 Task: Change the calendar color for June 24, 2023, to pink.
Action: Mouse moved to (19, 71)
Screenshot: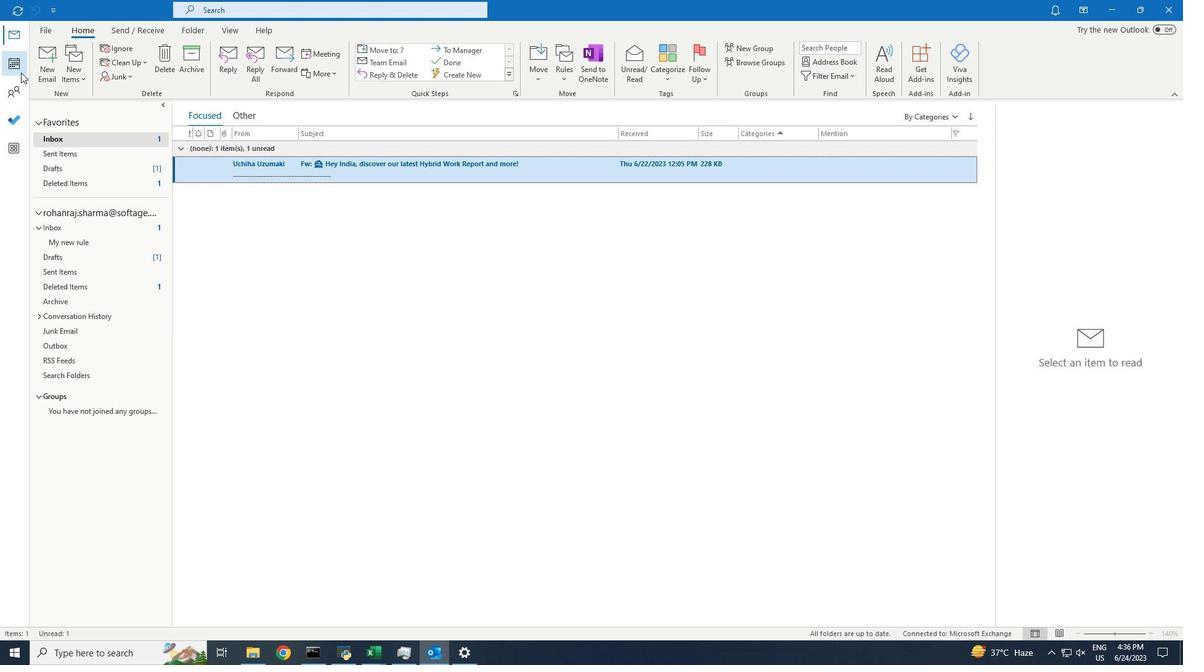 
Action: Mouse pressed left at (19, 71)
Screenshot: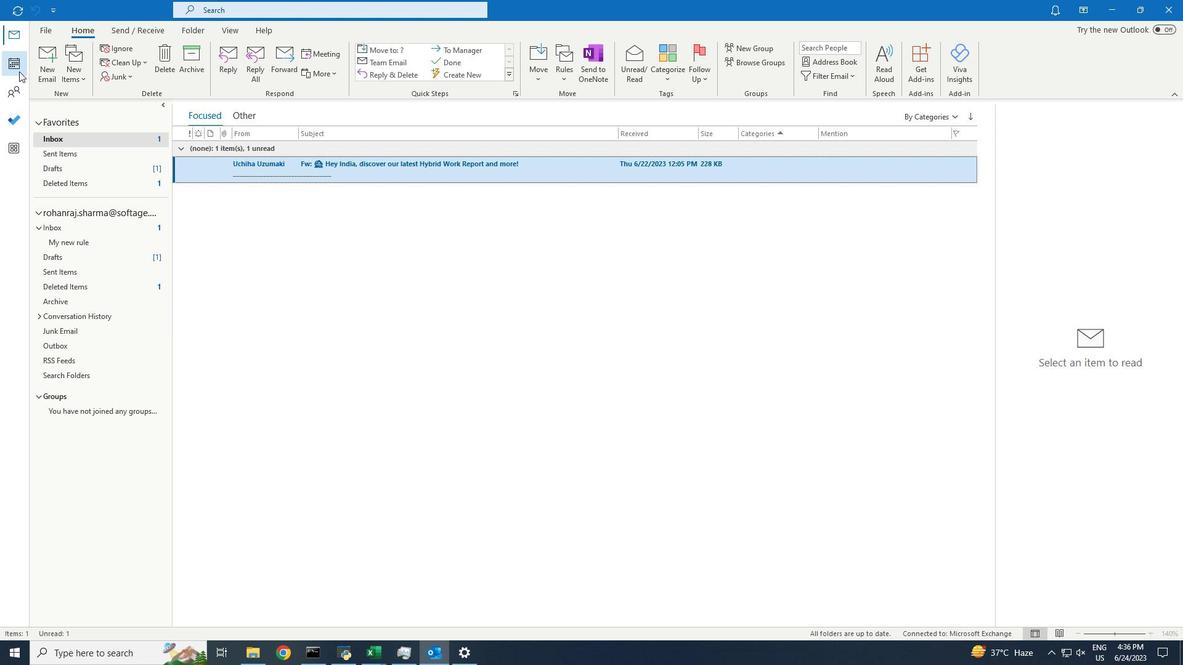 
Action: Mouse moved to (234, 30)
Screenshot: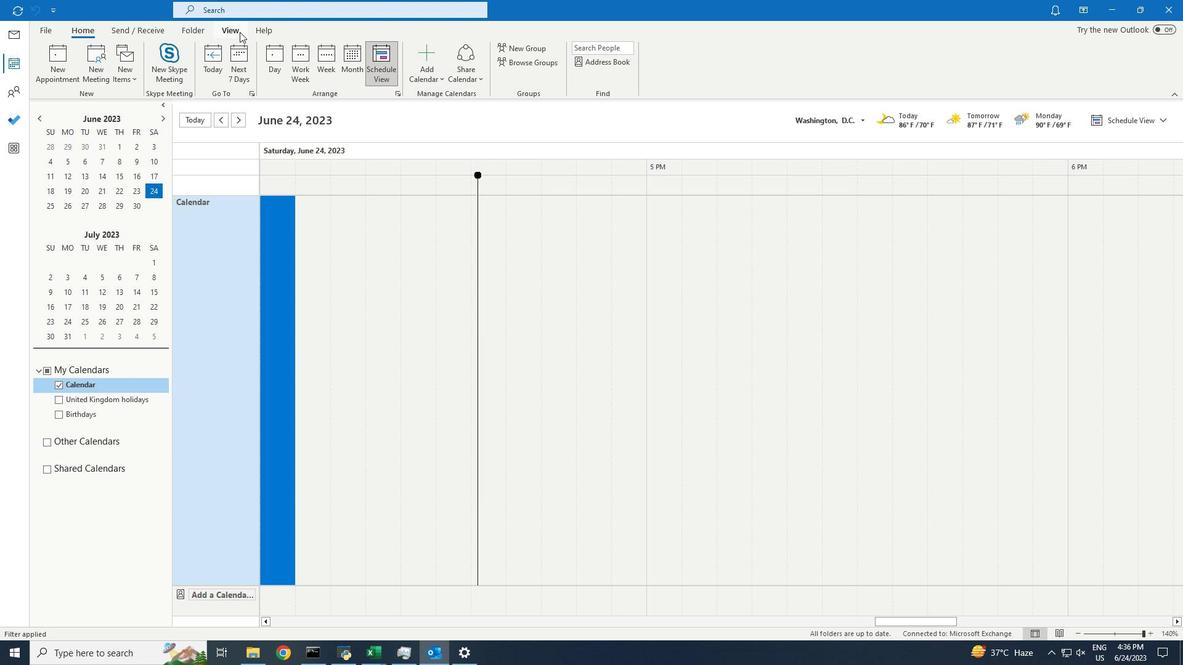 
Action: Mouse pressed left at (234, 30)
Screenshot: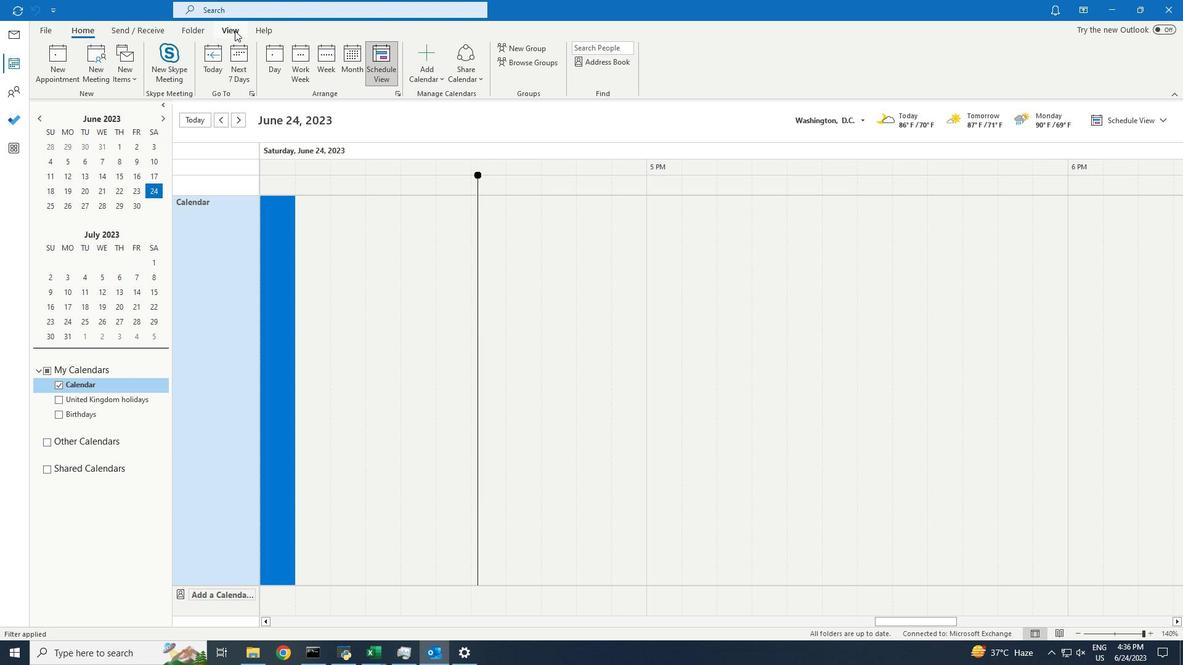 
Action: Mouse moved to (355, 79)
Screenshot: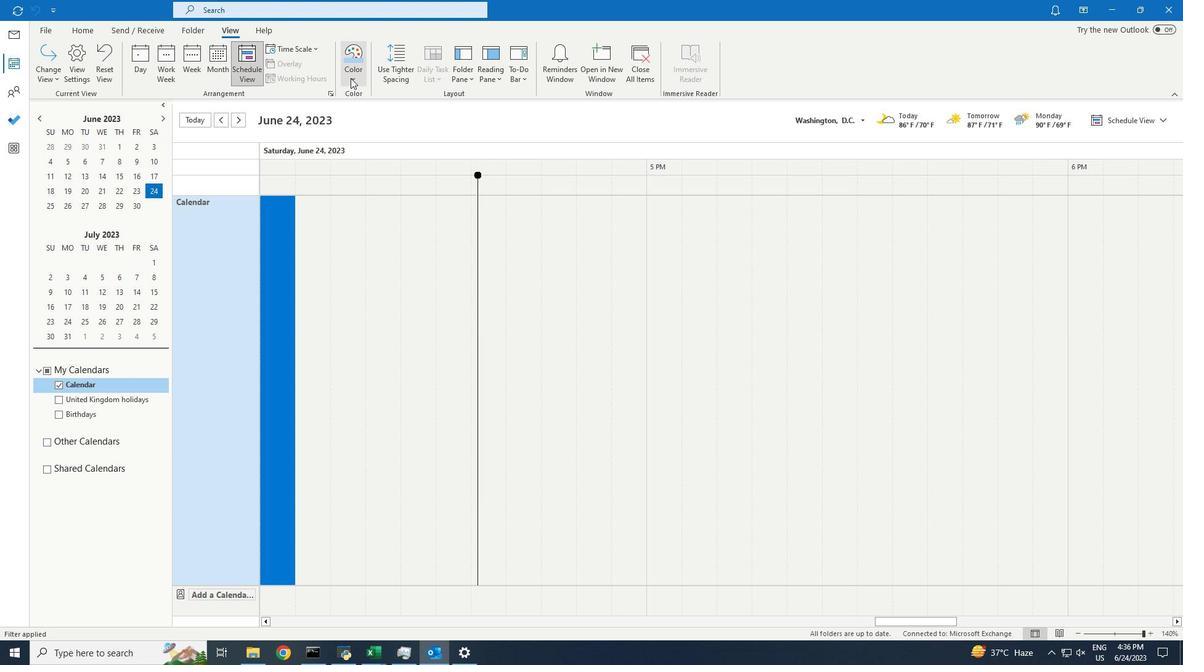 
Action: Mouse pressed left at (355, 79)
Screenshot: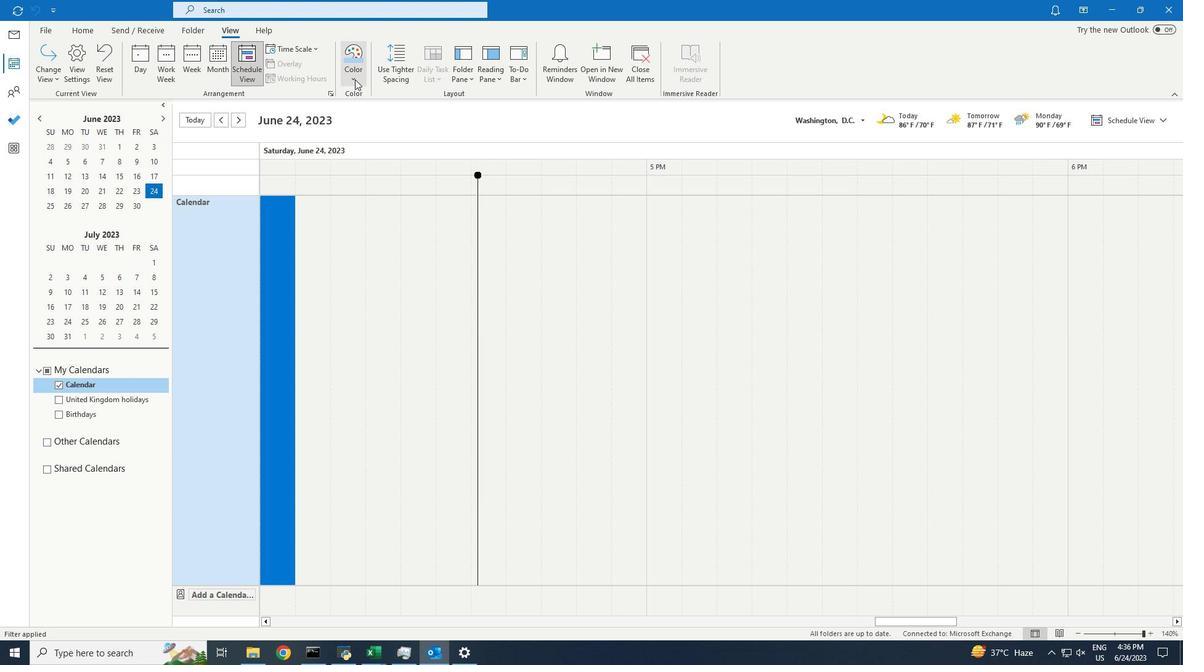 
Action: Mouse moved to (353, 165)
Screenshot: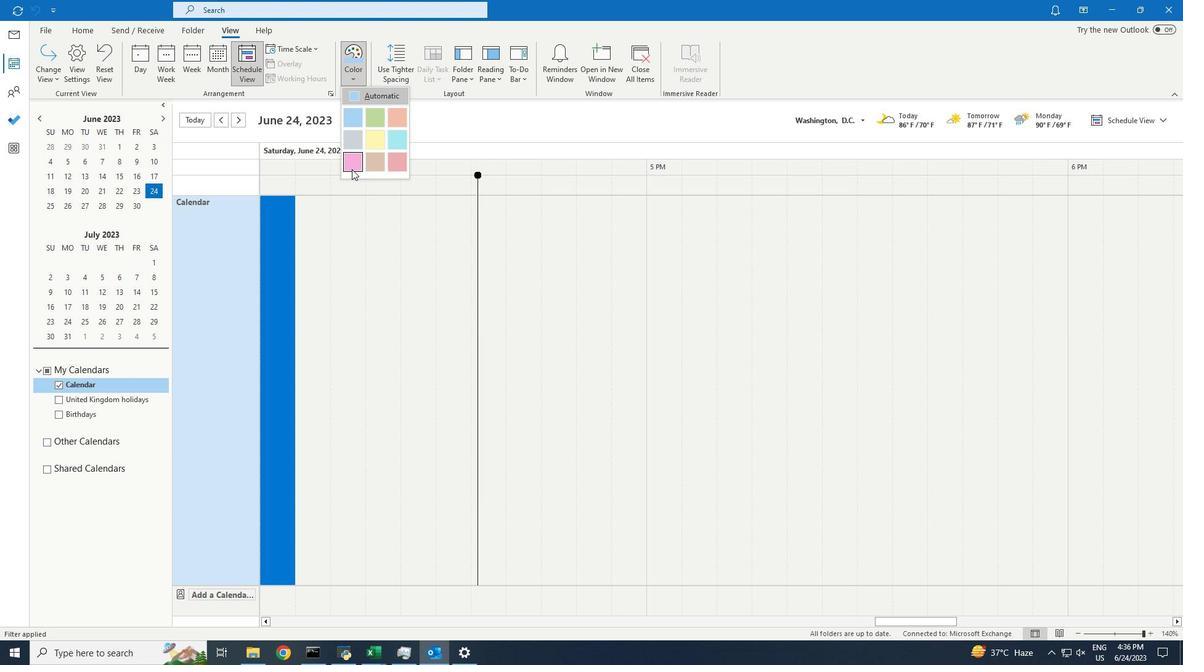 
Action: Mouse pressed left at (353, 165)
Screenshot: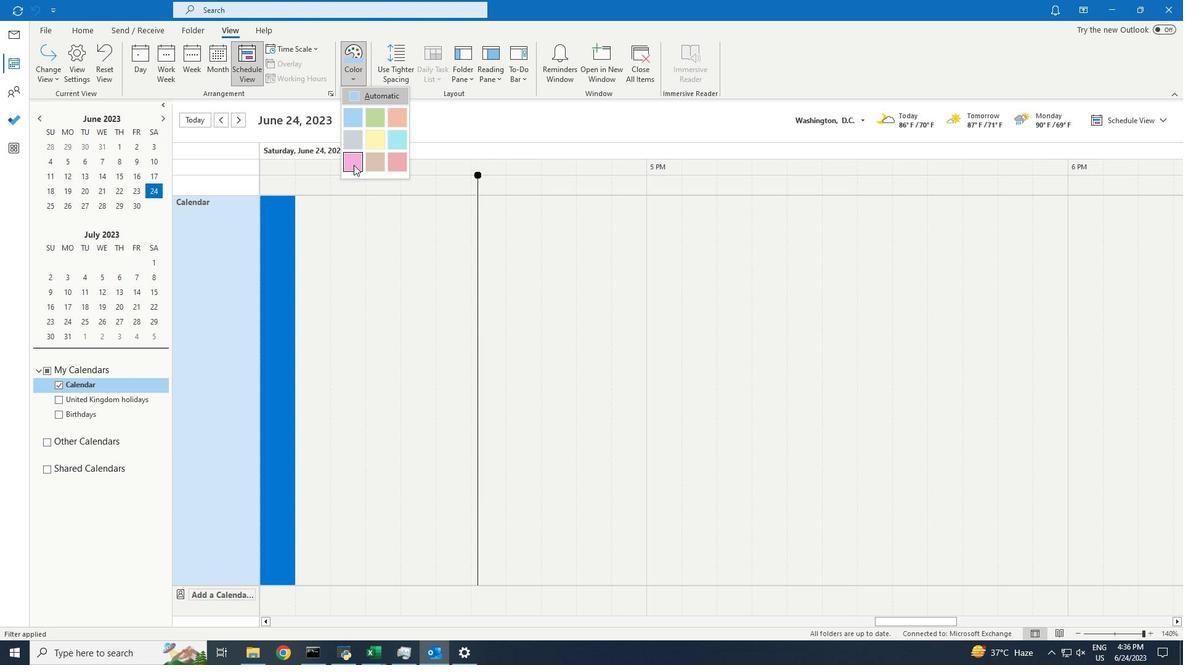 
